 Task: Select Add to Reading List
Action: Mouse moved to (224, 145)
Screenshot: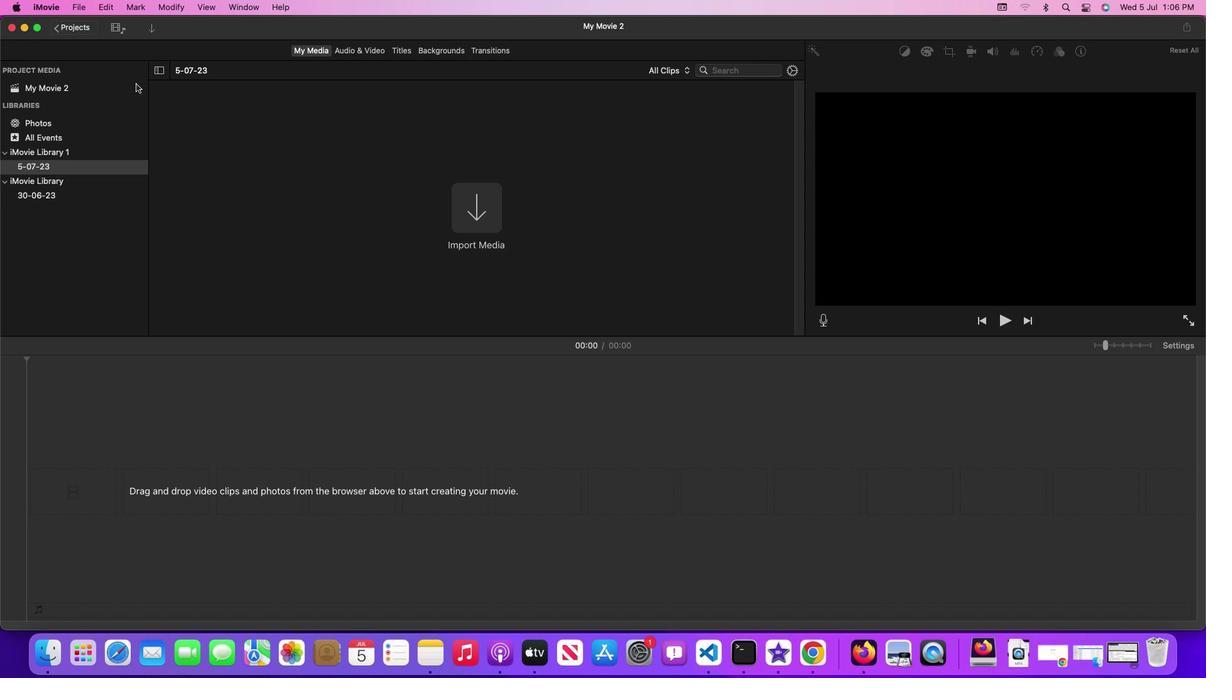 
Action: Mouse pressed left at (224, 145)
Screenshot: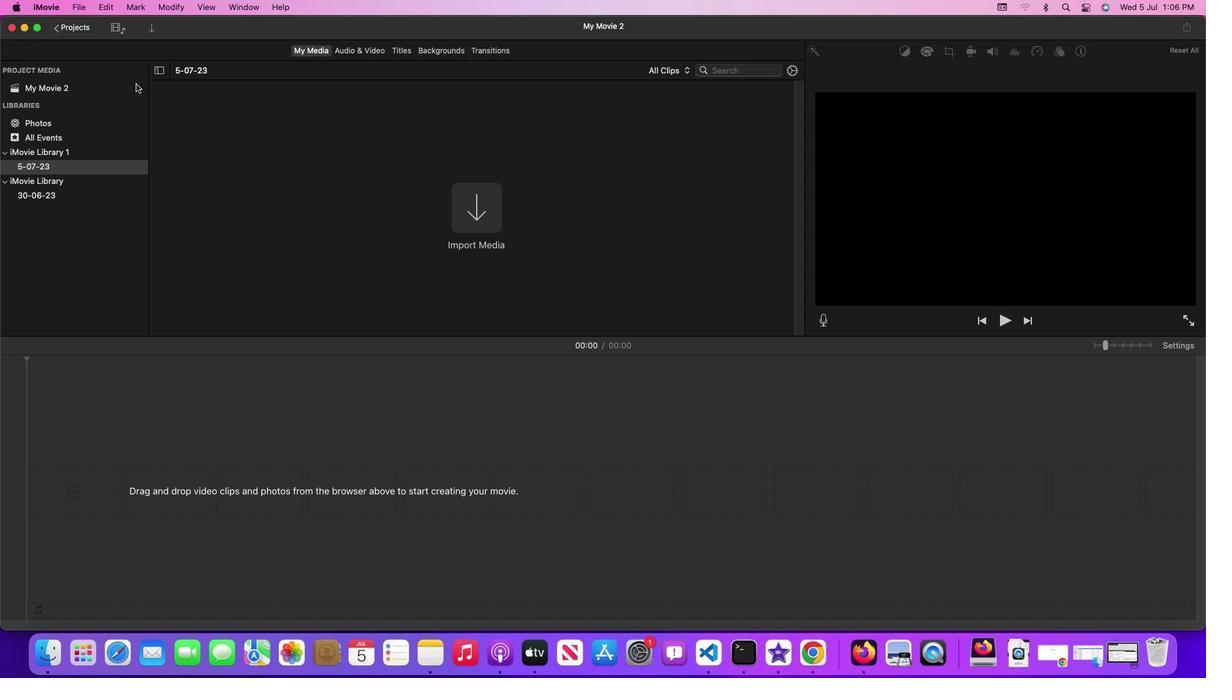 
Action: Mouse moved to (55, 15)
Screenshot: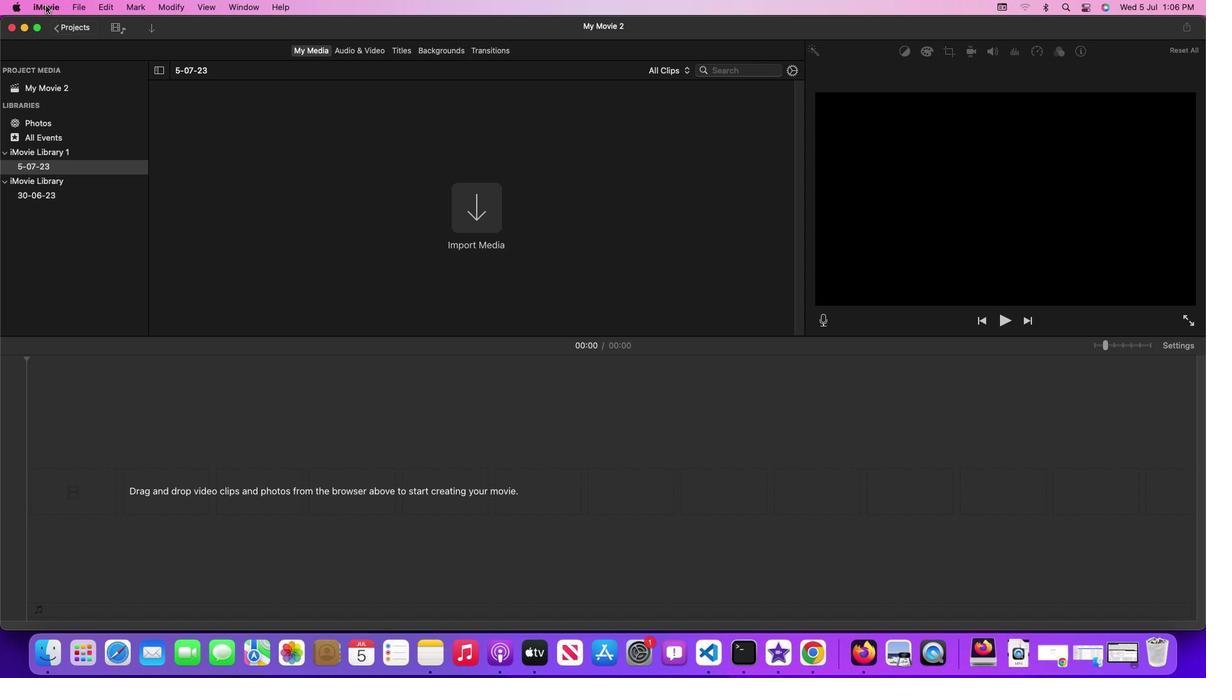 
Action: Mouse pressed left at (55, 15)
Screenshot: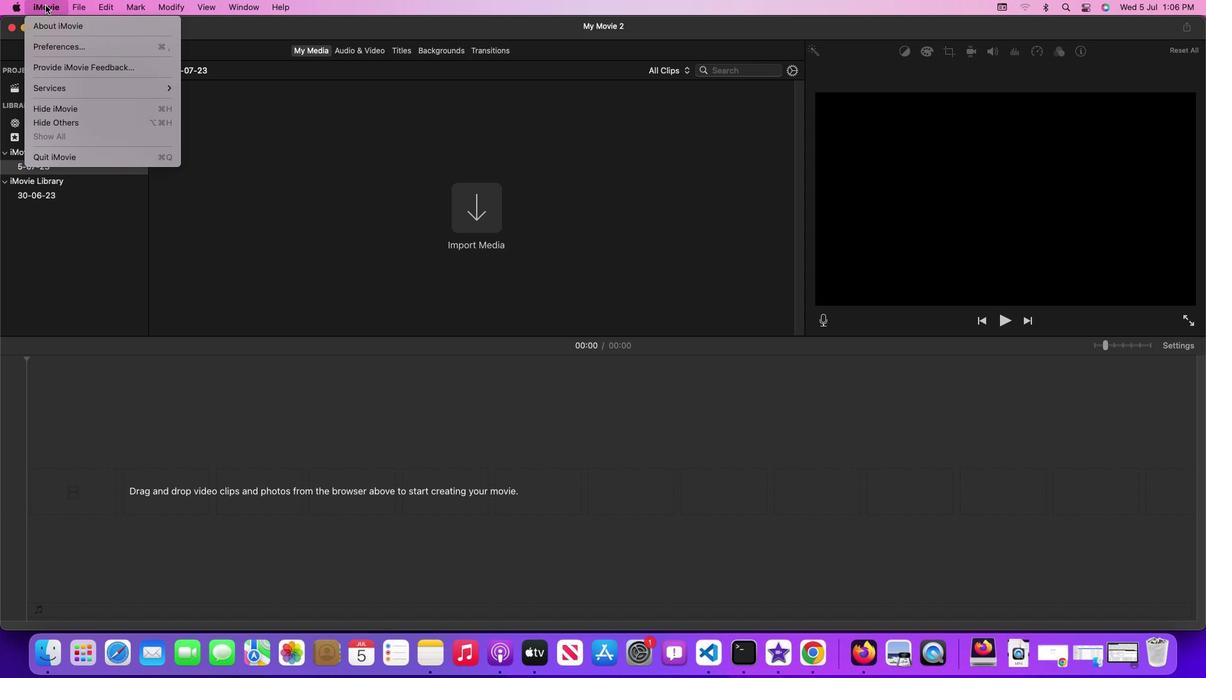 
Action: Mouse moved to (224, 118)
Screenshot: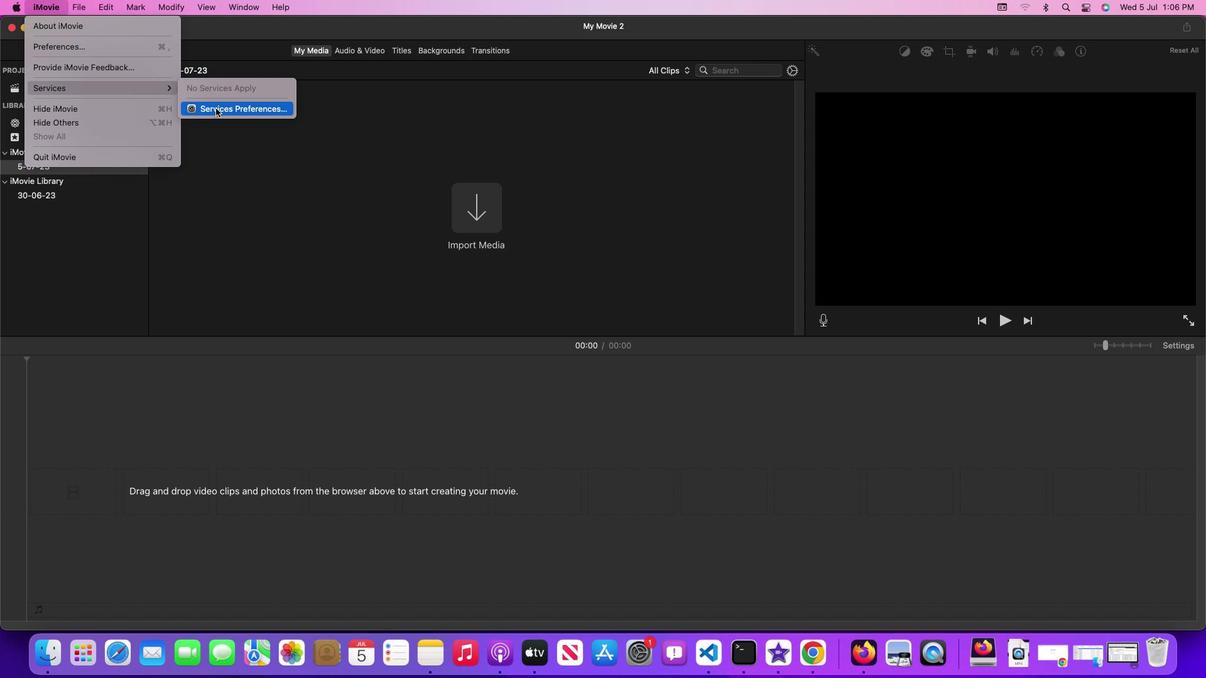 
Action: Mouse pressed left at (224, 118)
Screenshot: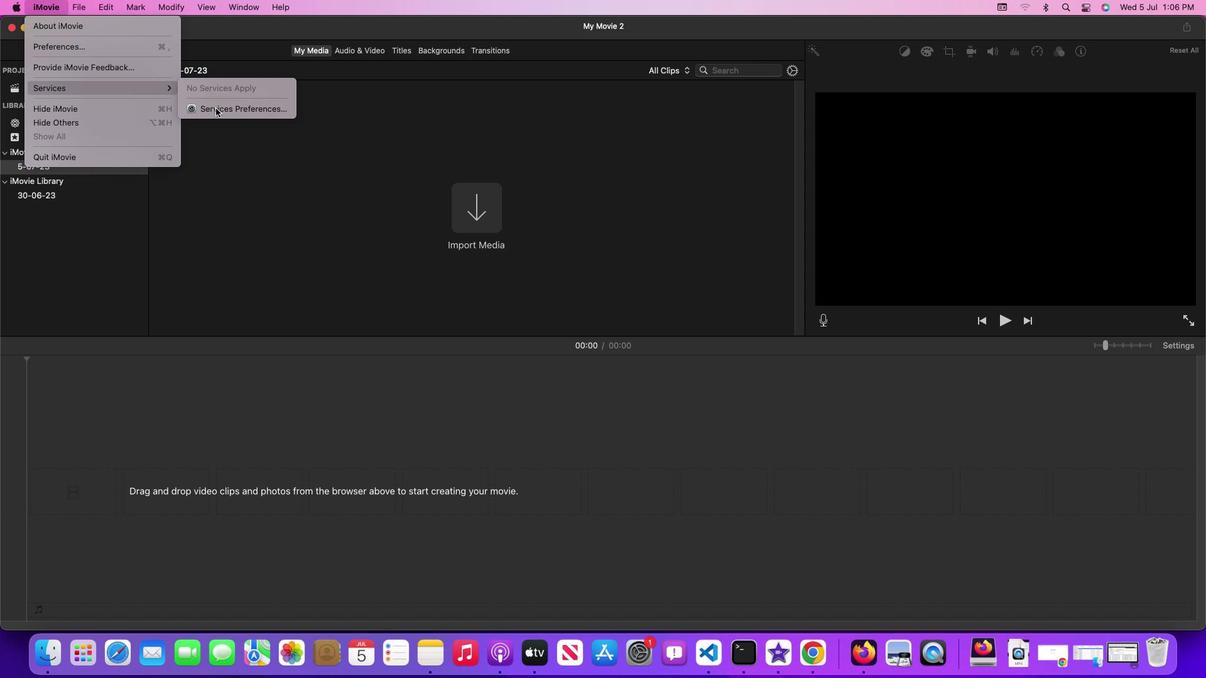 
Action: Mouse moved to (639, 209)
Screenshot: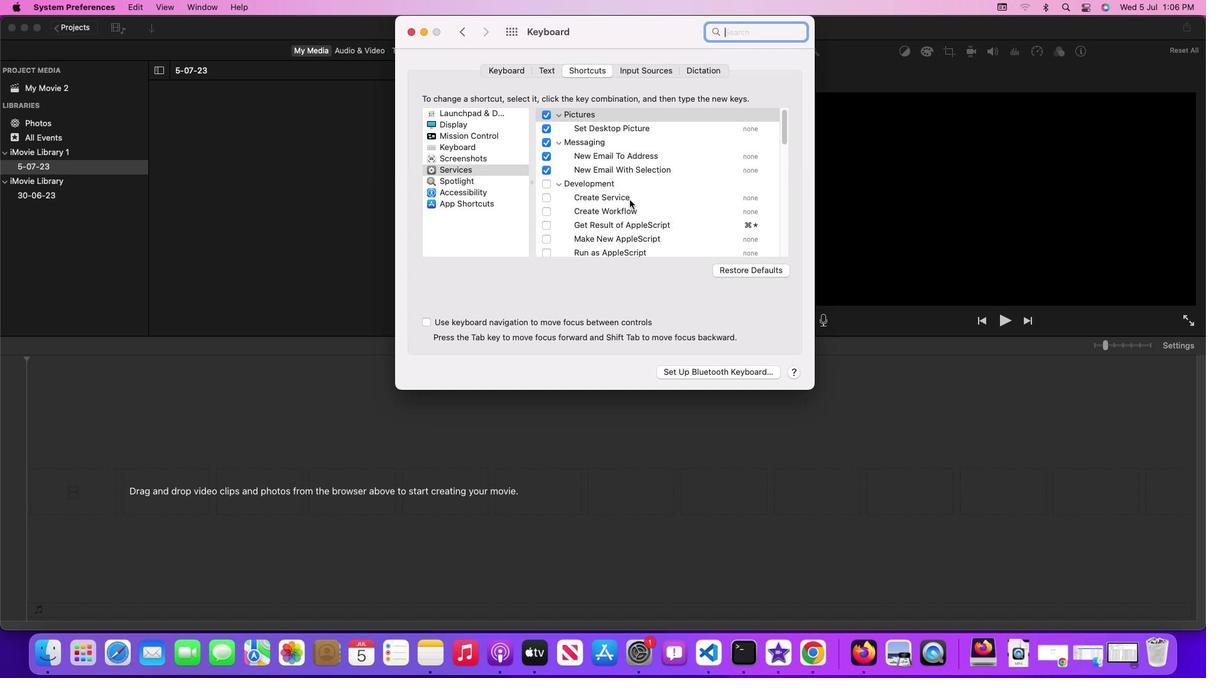 
Action: Mouse scrolled (639, 209) with delta (9, 8)
Screenshot: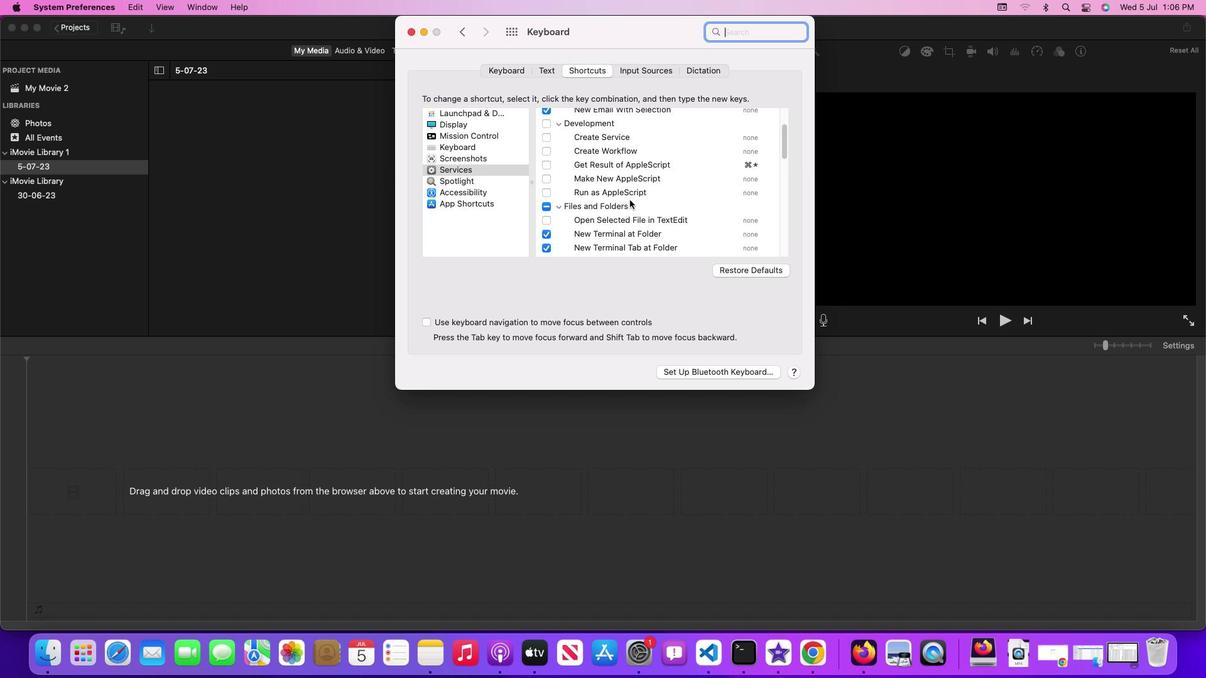 
Action: Mouse scrolled (639, 209) with delta (9, 8)
Screenshot: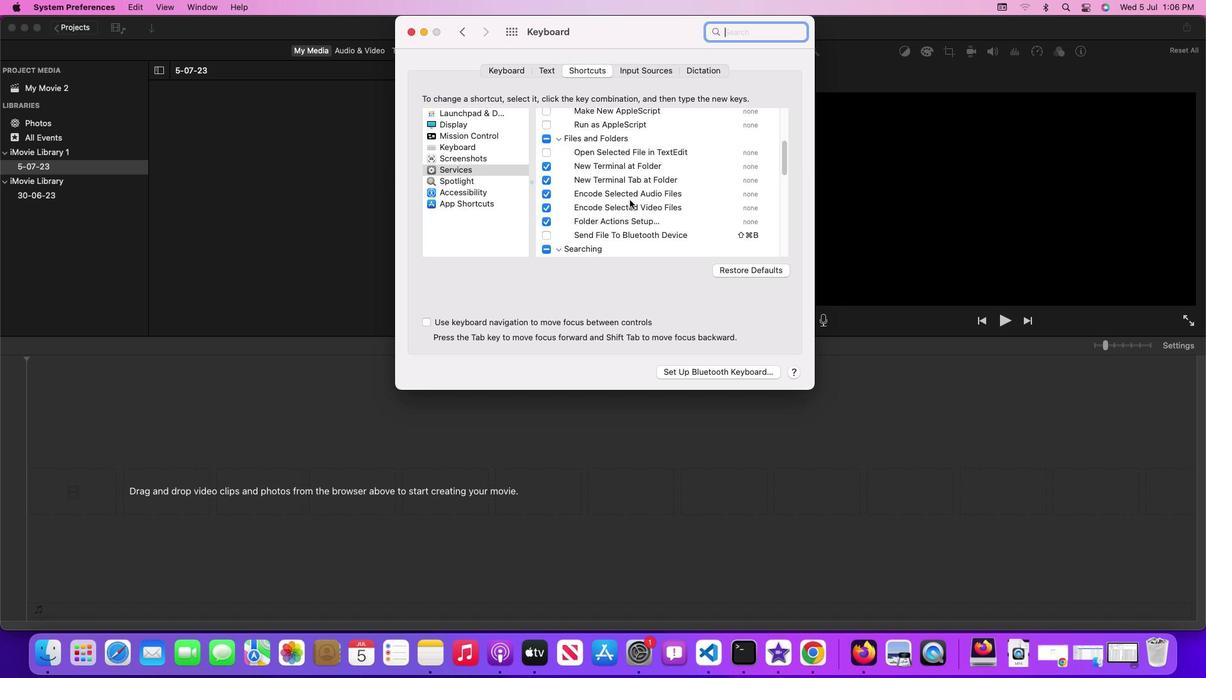 
Action: Mouse scrolled (639, 209) with delta (9, 7)
Screenshot: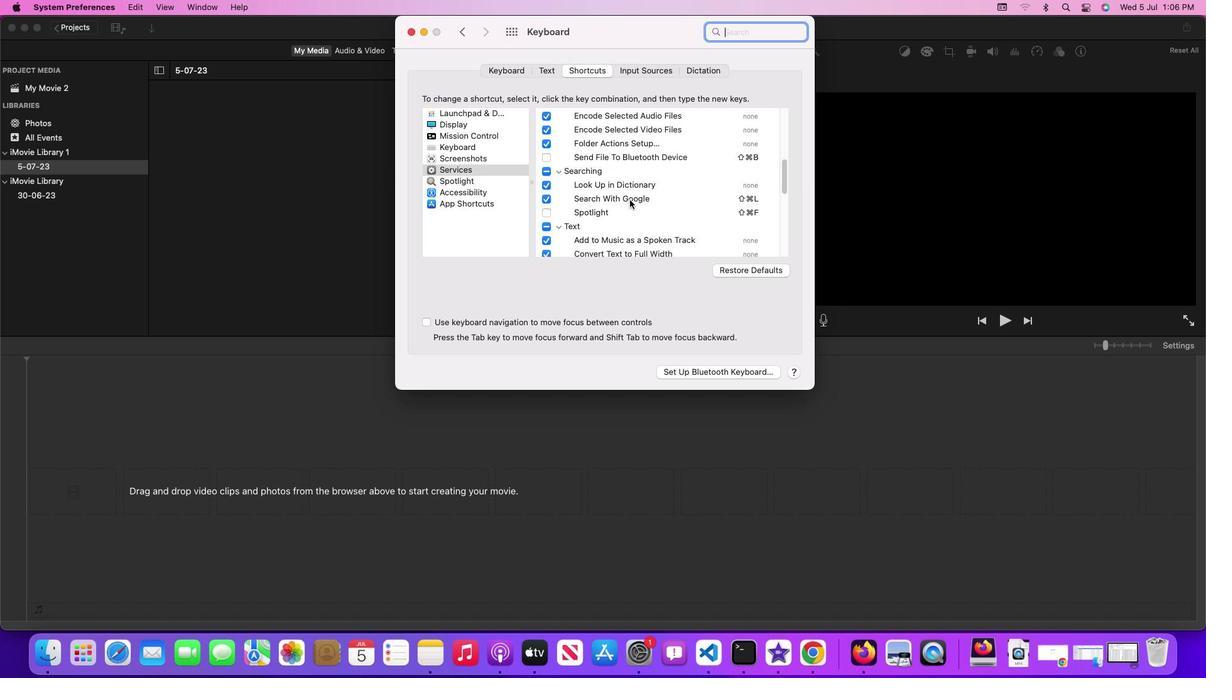 
Action: Mouse scrolled (639, 209) with delta (9, 6)
Screenshot: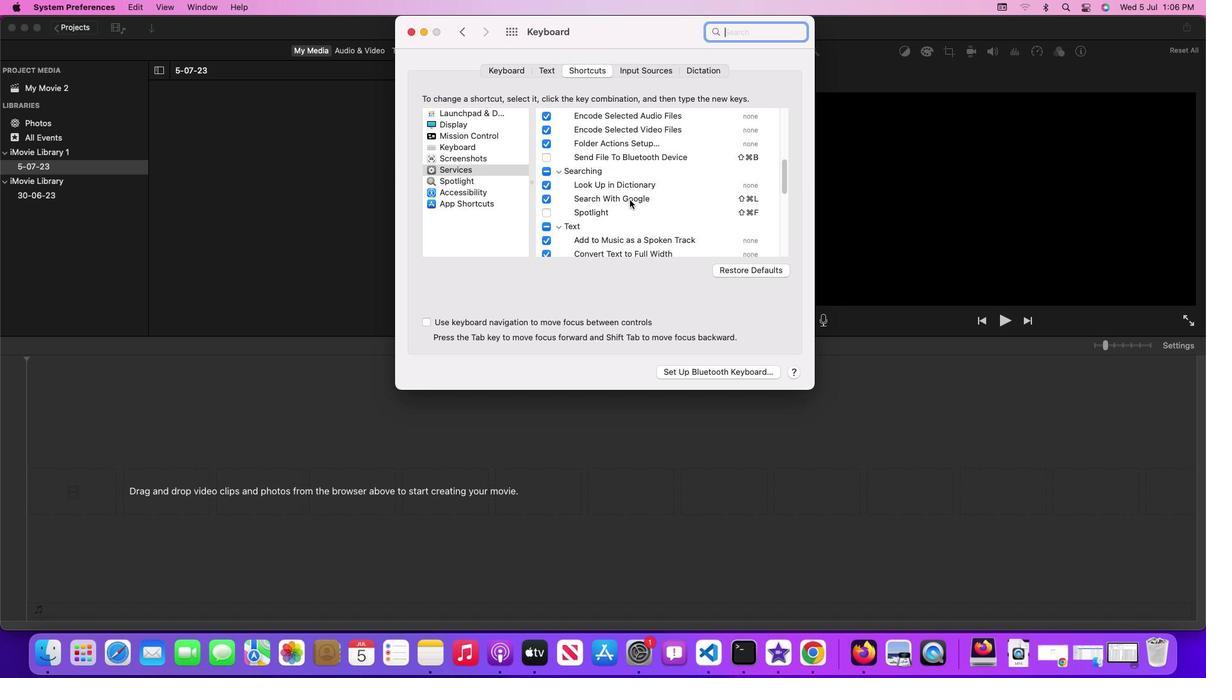 
Action: Mouse scrolled (639, 209) with delta (9, 6)
Screenshot: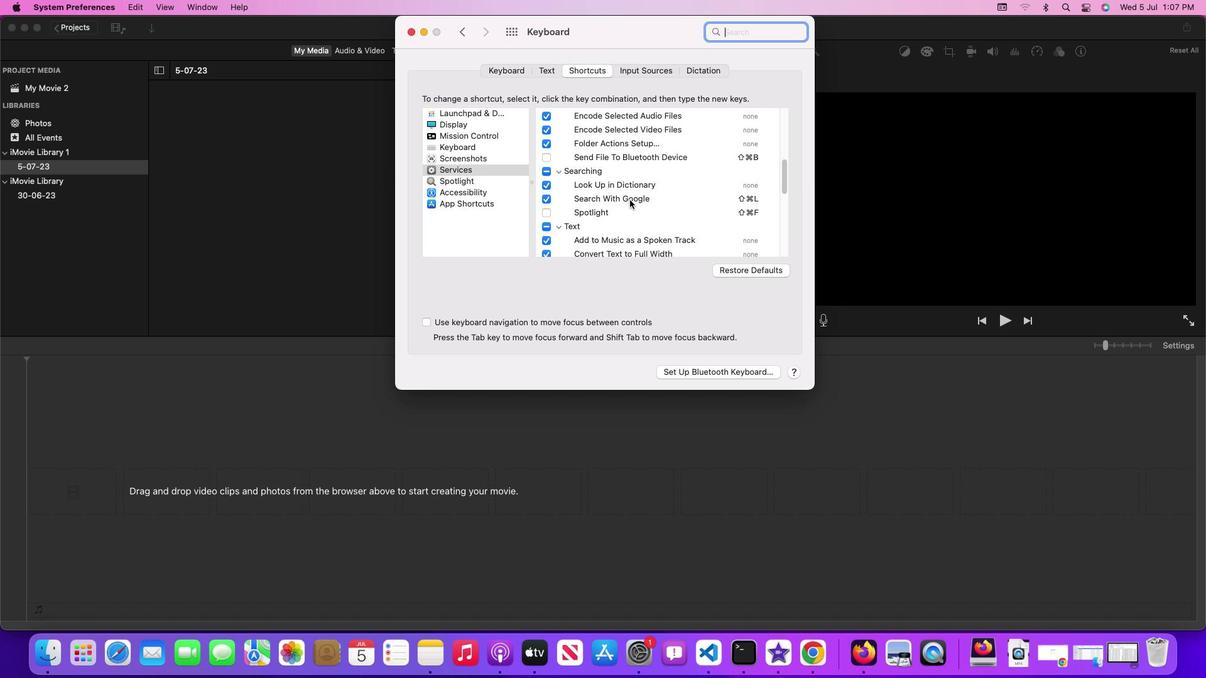 
Action: Mouse scrolled (639, 209) with delta (9, 8)
Screenshot: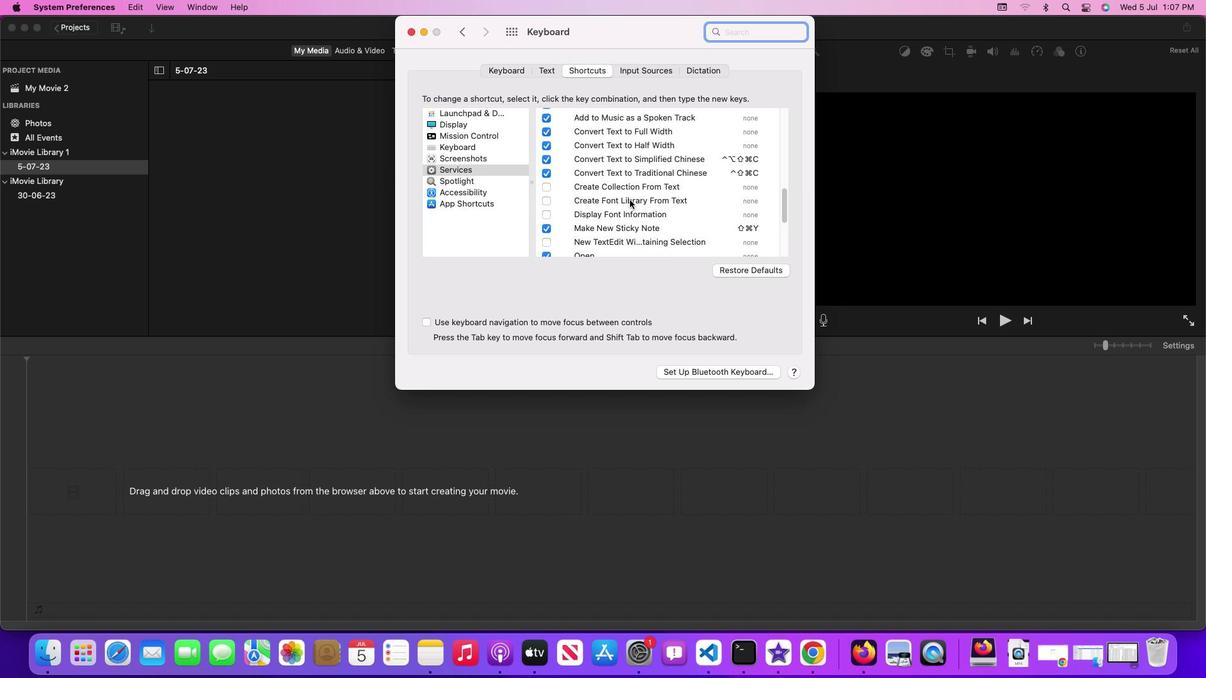 
Action: Mouse scrolled (639, 209) with delta (9, 8)
Screenshot: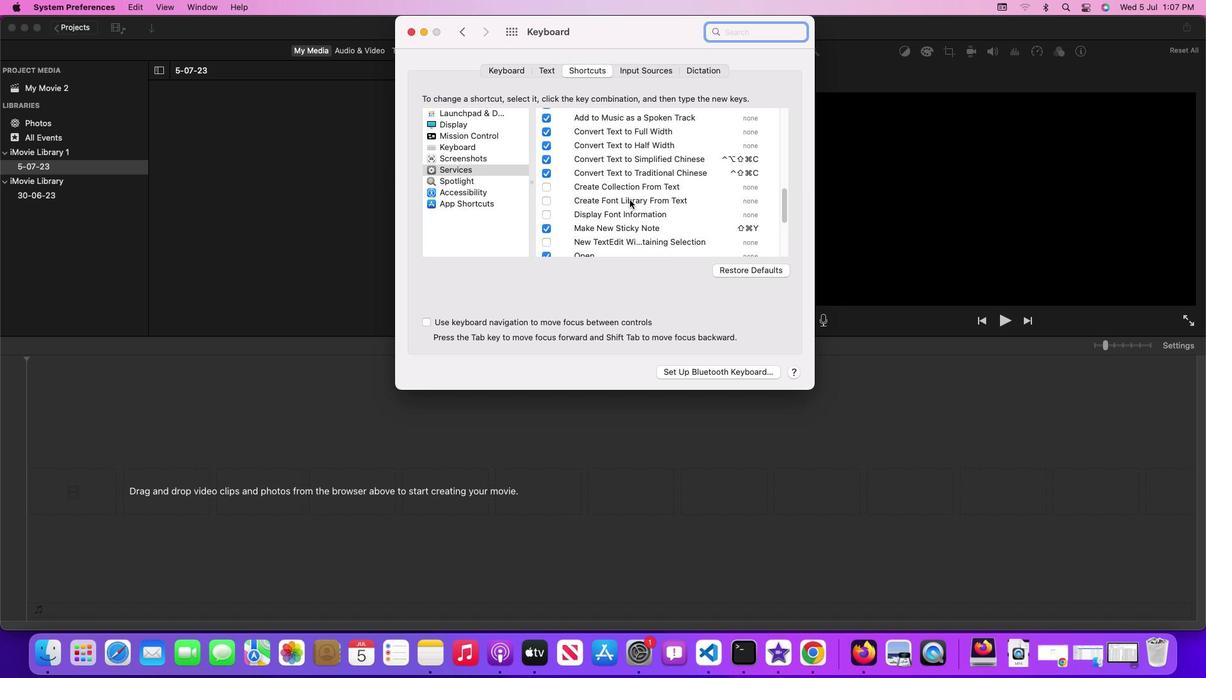 
Action: Mouse scrolled (639, 209) with delta (9, 7)
Screenshot: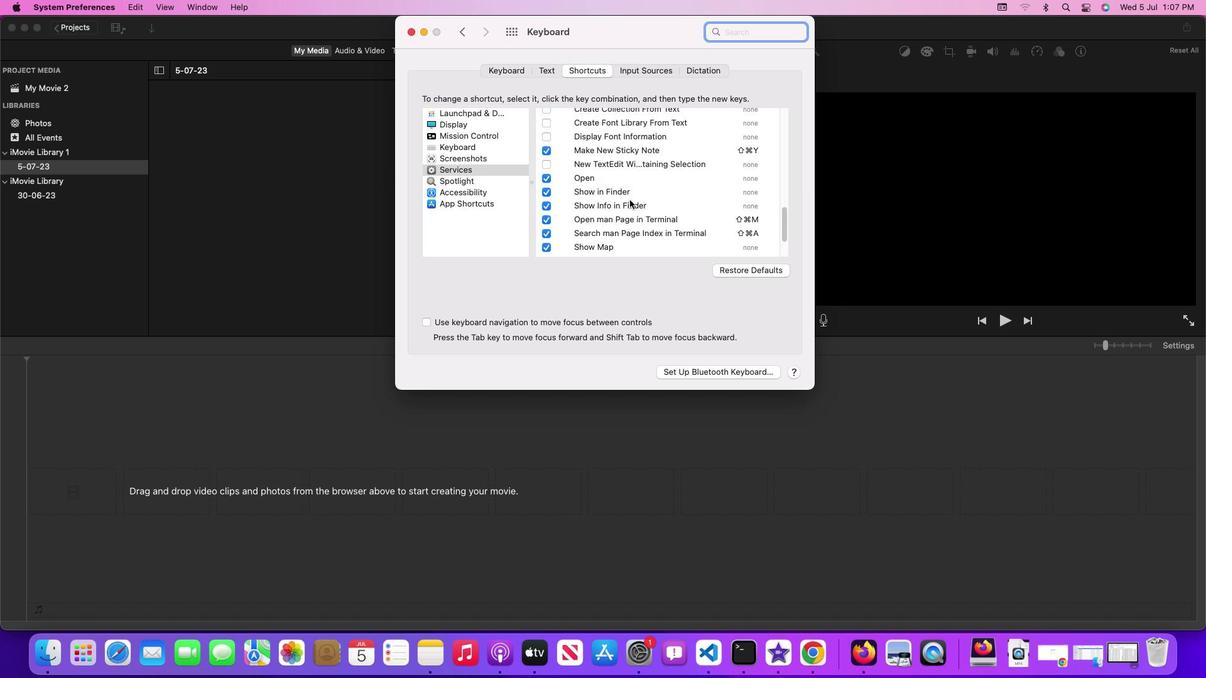 
Action: Mouse scrolled (639, 209) with delta (9, 6)
Screenshot: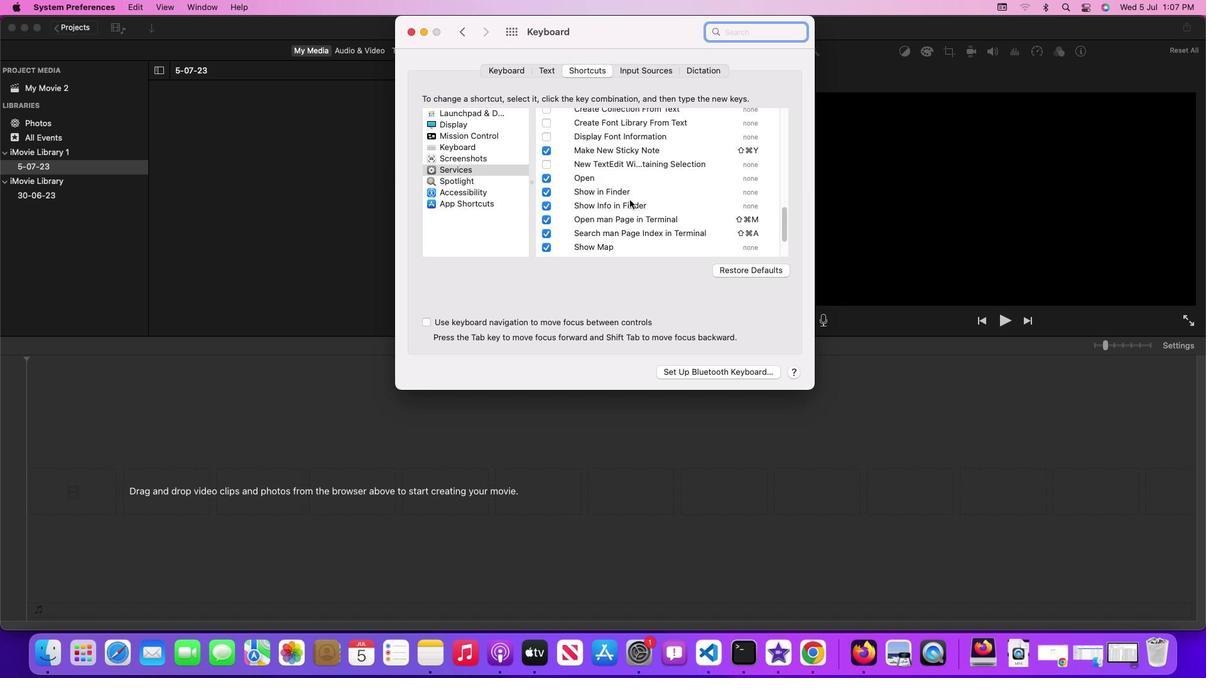 
Action: Mouse scrolled (639, 209) with delta (9, 6)
Screenshot: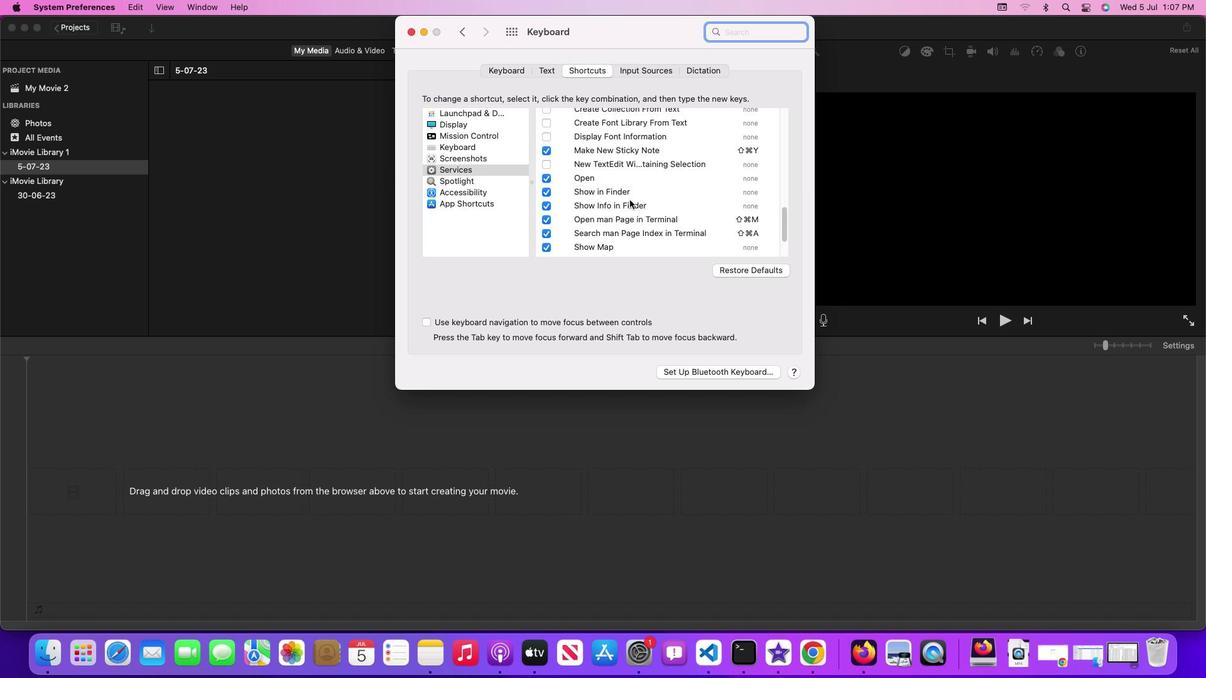 
Action: Mouse scrolled (639, 209) with delta (9, 8)
Screenshot: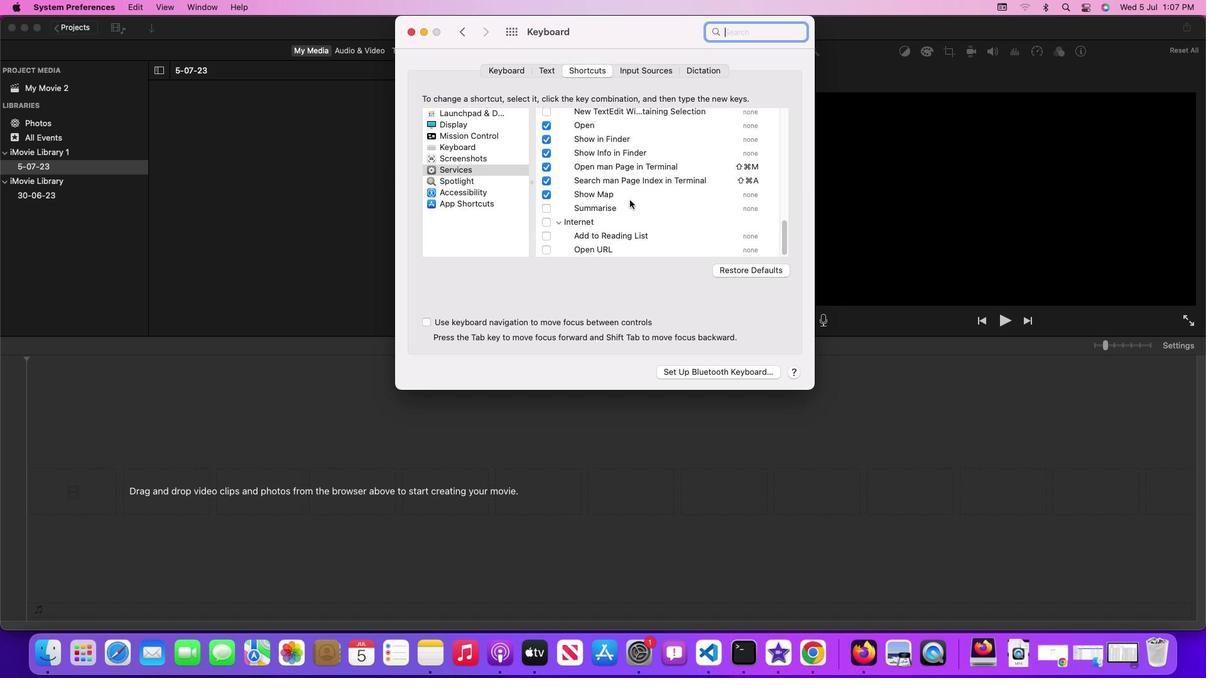 
Action: Mouse scrolled (639, 209) with delta (9, 8)
Screenshot: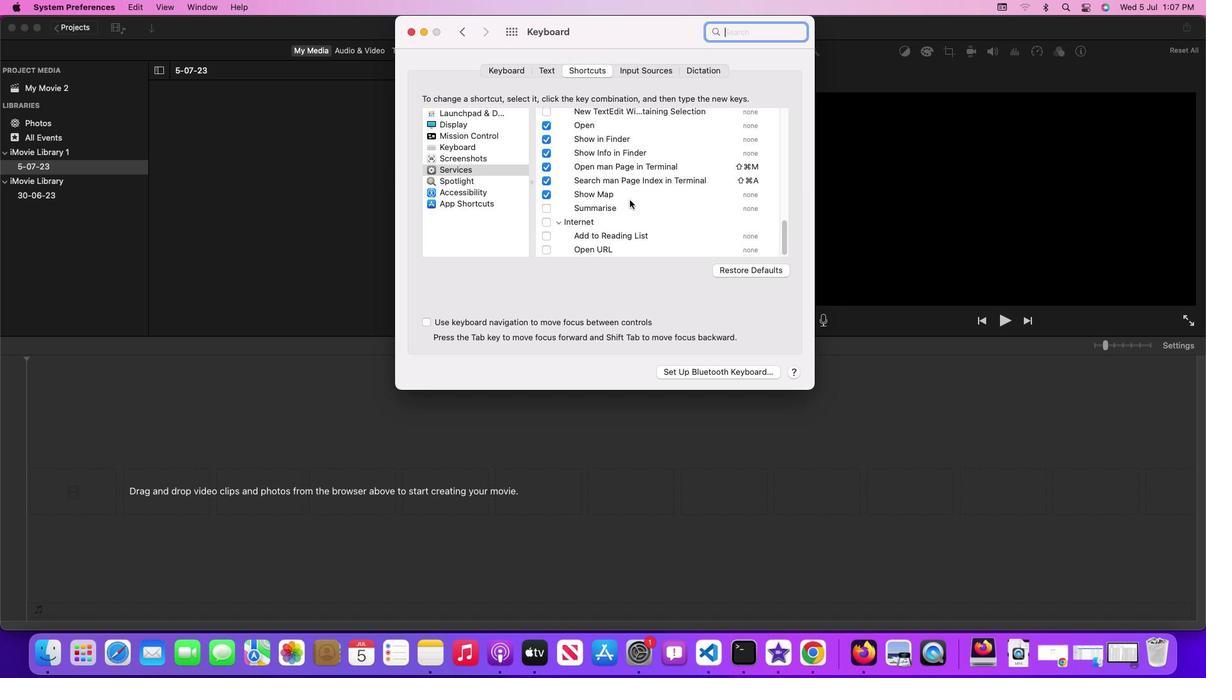 
Action: Mouse scrolled (639, 209) with delta (9, 7)
Screenshot: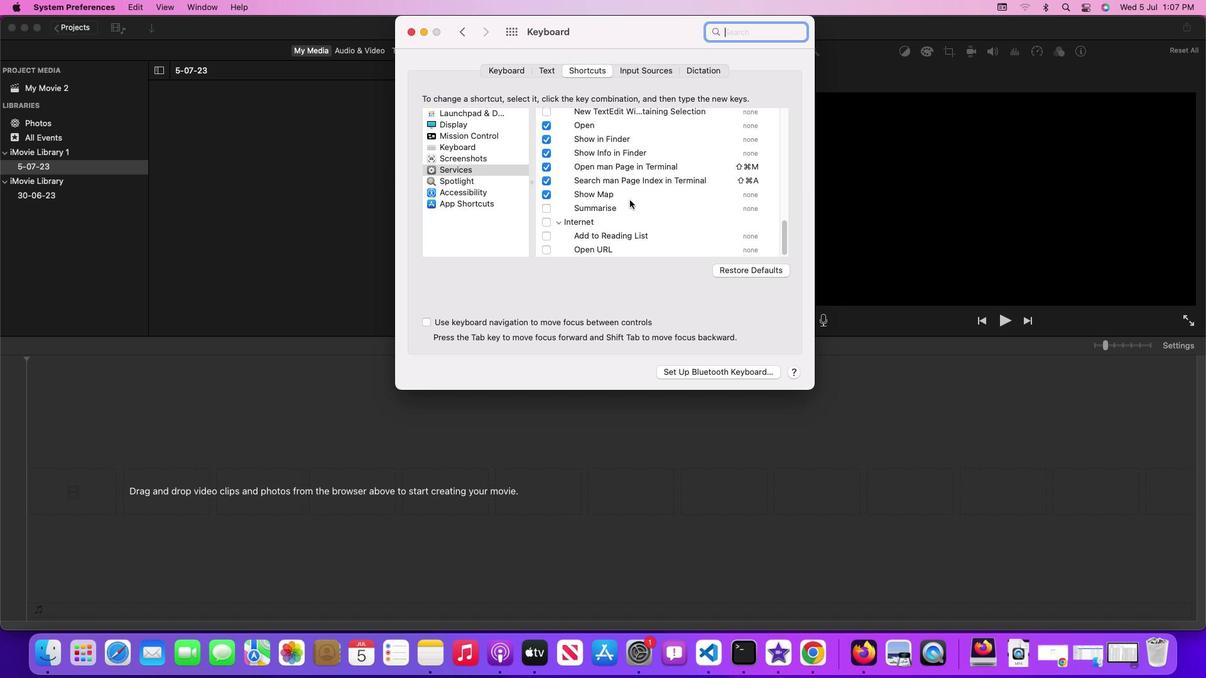
Action: Mouse scrolled (639, 209) with delta (9, 6)
Screenshot: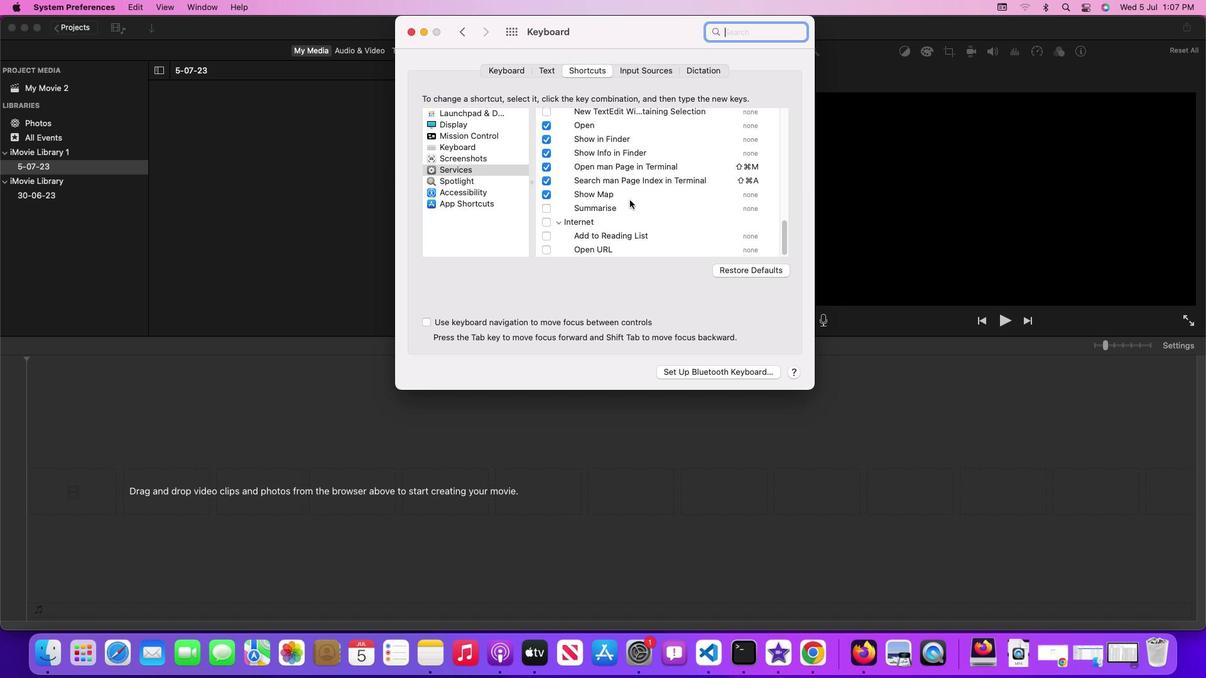 
Action: Mouse scrolled (639, 209) with delta (9, 6)
Screenshot: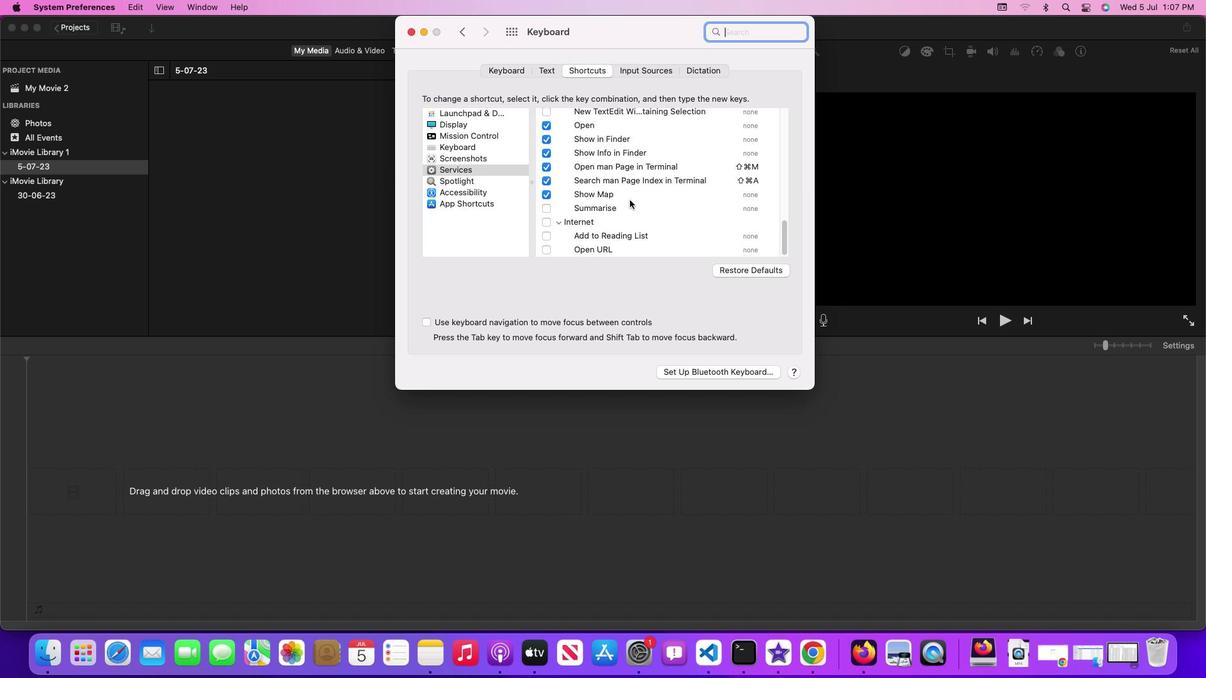 
Action: Mouse scrolled (639, 209) with delta (9, 8)
Screenshot: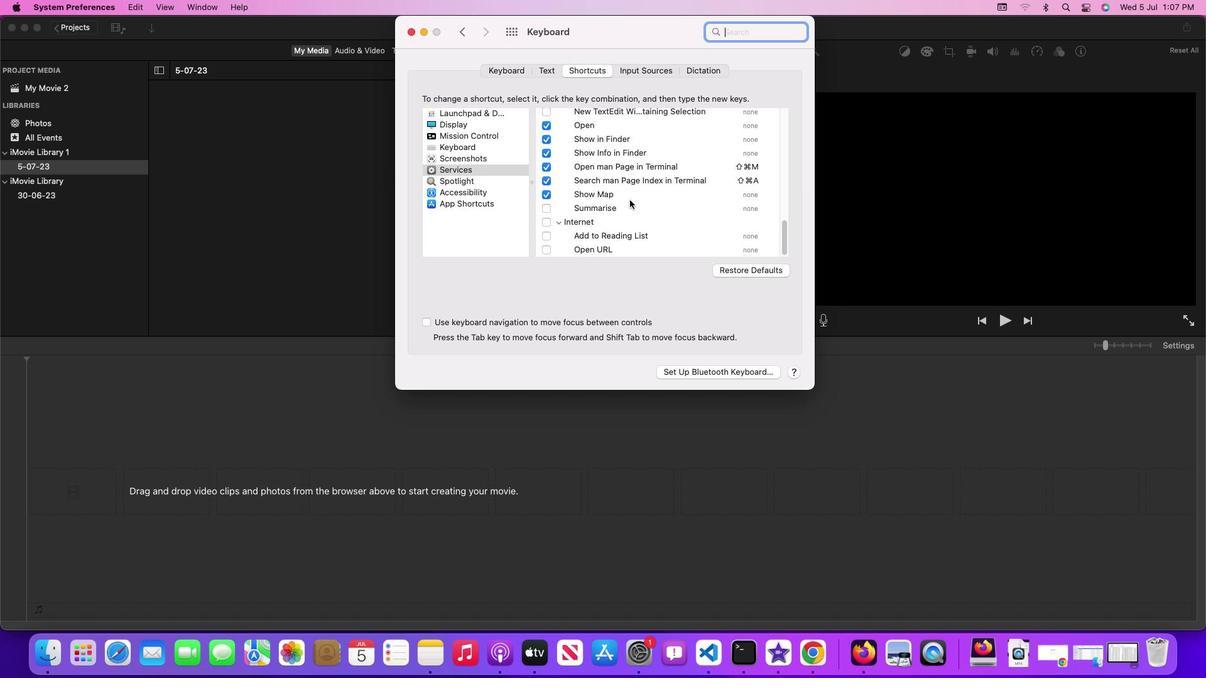 
Action: Mouse scrolled (639, 209) with delta (9, 8)
Screenshot: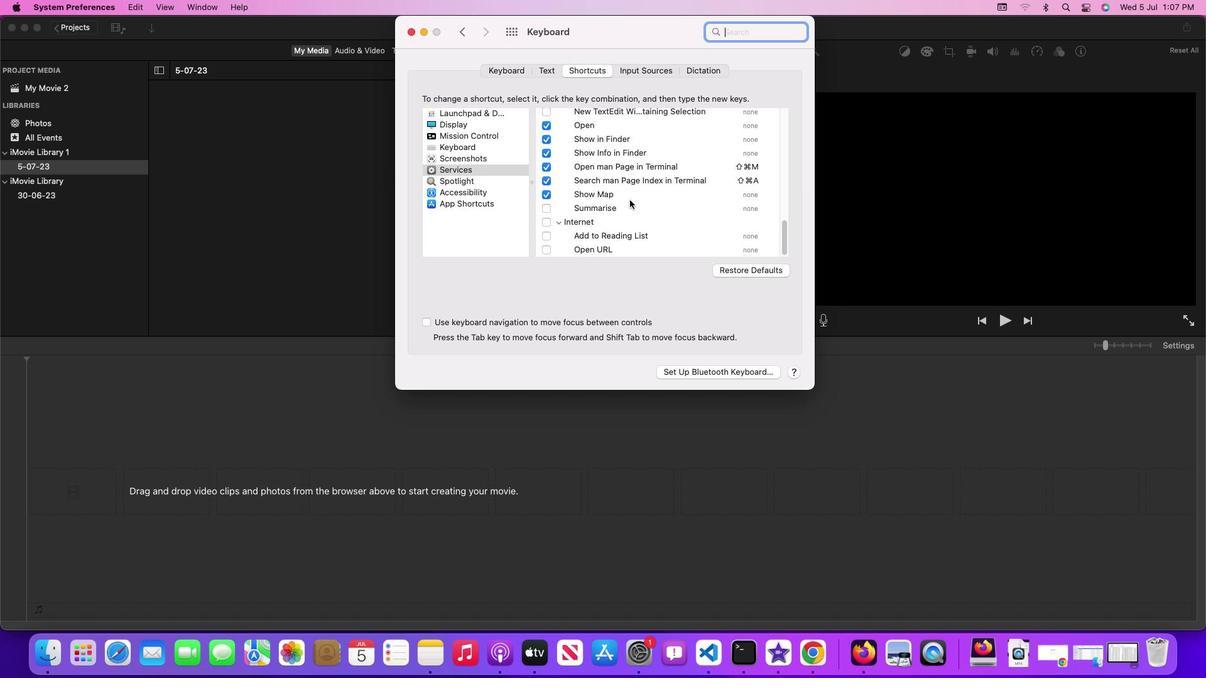 
Action: Mouse scrolled (639, 209) with delta (9, 7)
Screenshot: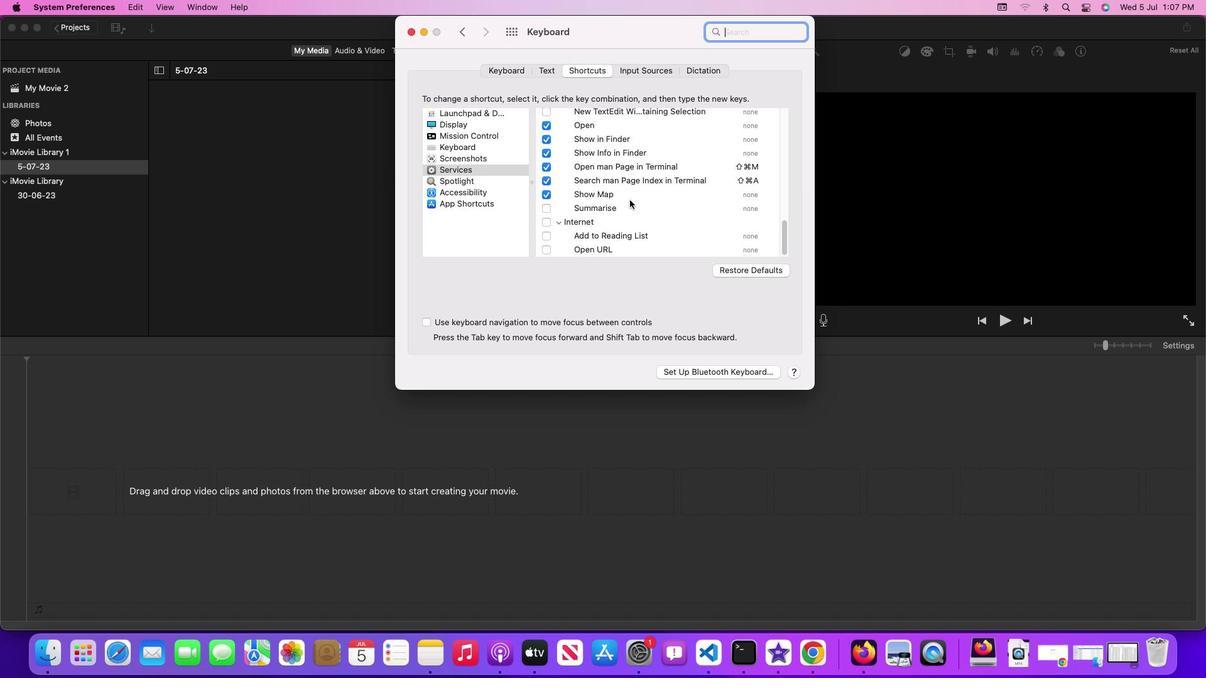 
Action: Mouse scrolled (639, 209) with delta (9, 6)
Screenshot: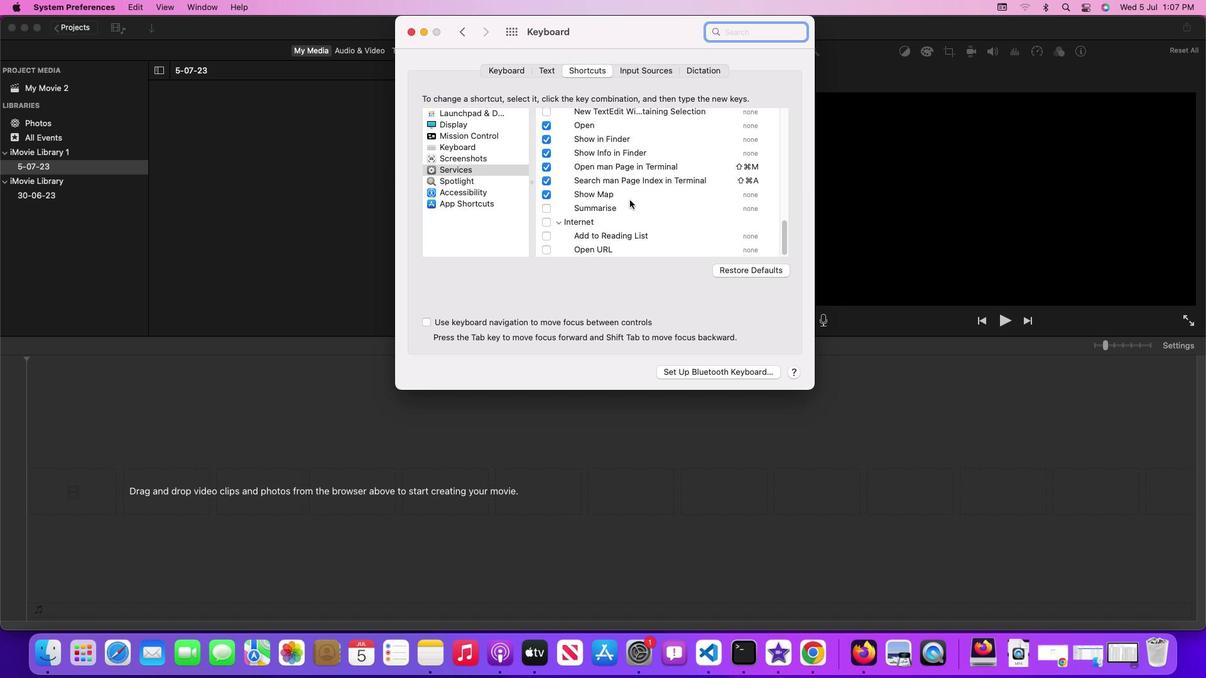 
Action: Mouse scrolled (639, 209) with delta (9, 5)
Screenshot: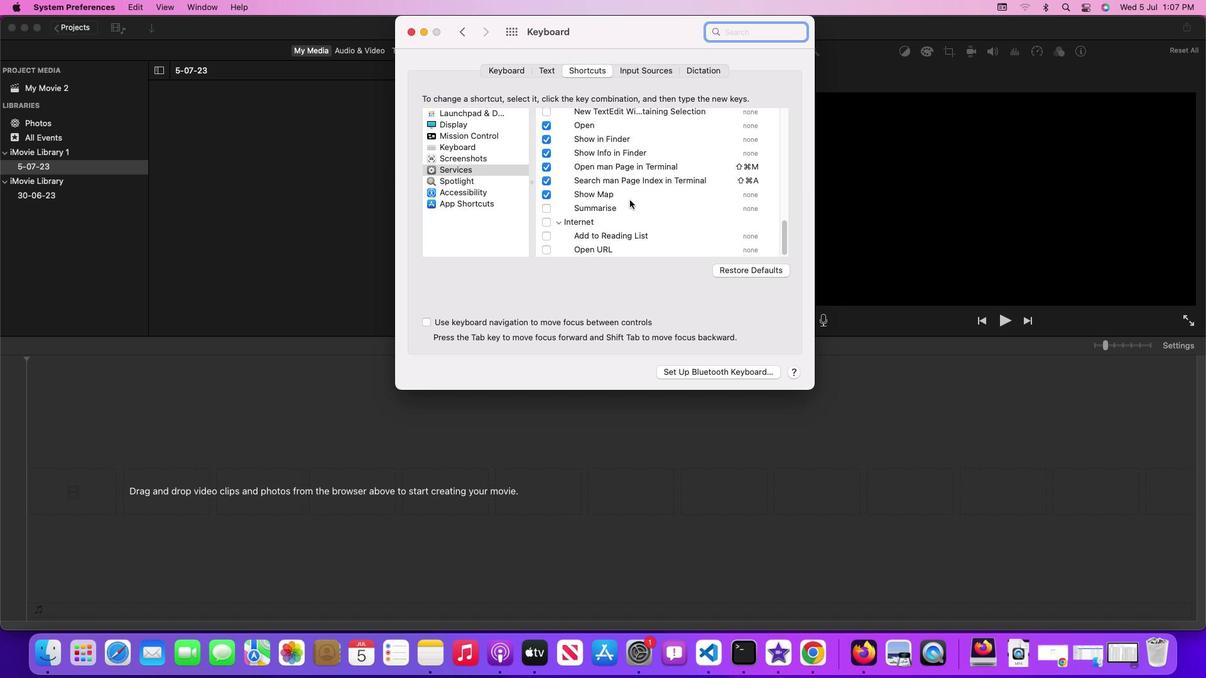 
Action: Mouse moved to (555, 243)
Screenshot: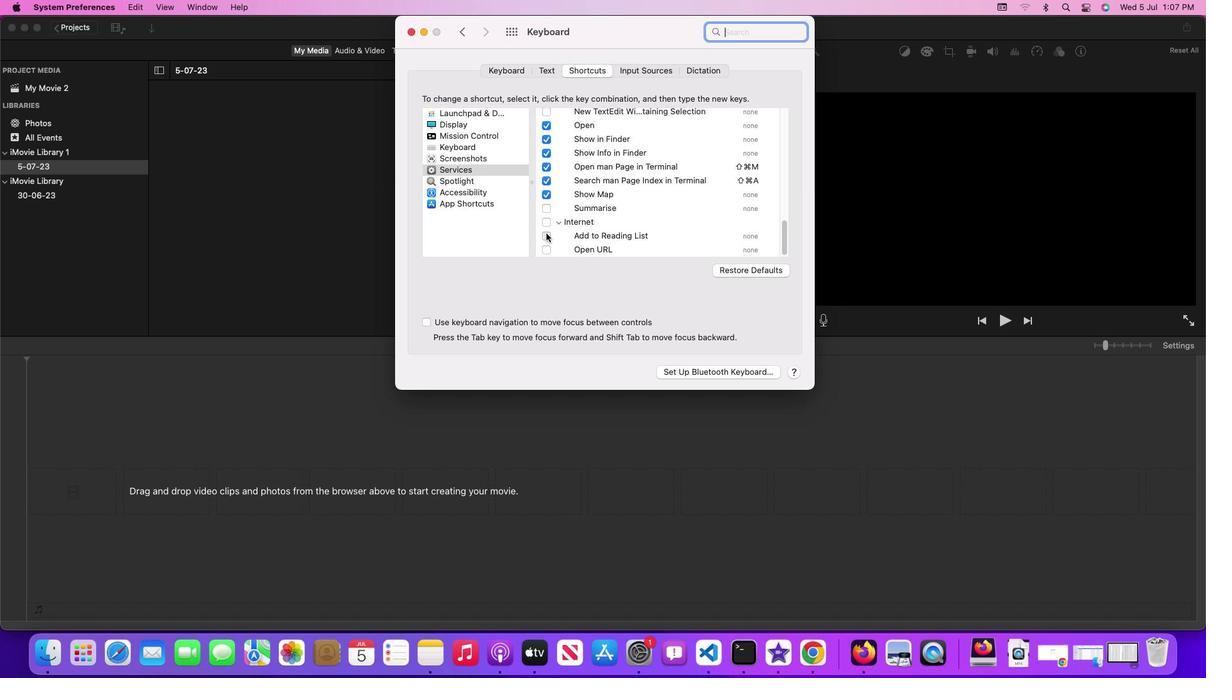 
Action: Mouse pressed left at (555, 243)
Screenshot: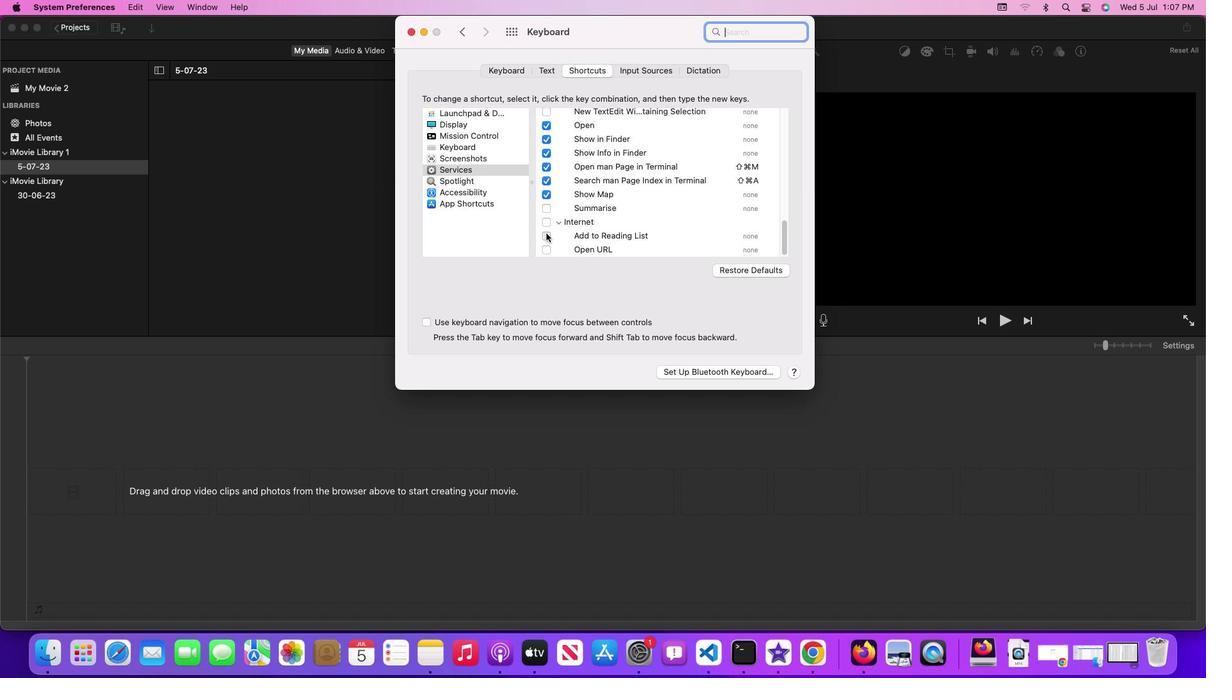 
Action: Mouse moved to (661, 295)
Screenshot: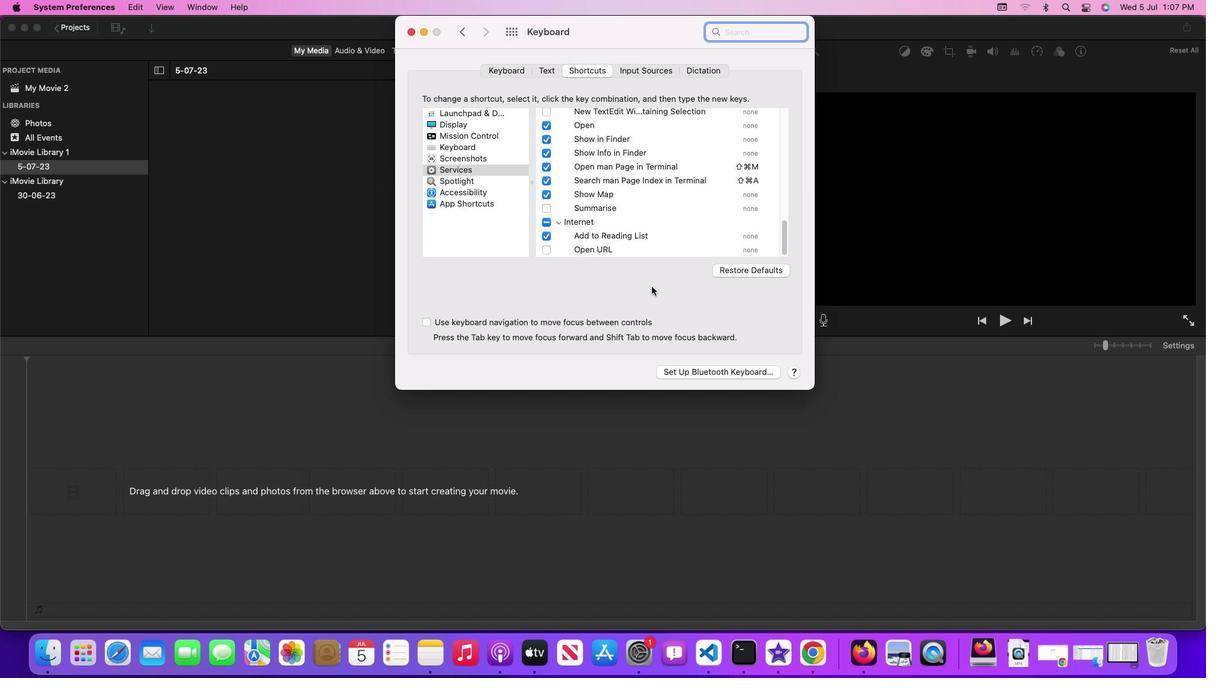 
